 Task: Add Person0000000070 as Team Member of Scrum Project Project0000000035 in Jira. Add Person0000000071 as Team Member of Scrum Project Project0000000036 in Jira. Add Person0000000072 as Team Member of Scrum Project Project0000000036 in Jira. Assign Person0000000069 as Project Lead of Scrum Project Project0000000035 in Jira. Assign Person0000000071 as Project Lead of Scrum Project Project0000000036 in Jira
Action: Mouse moved to (327, 207)
Screenshot: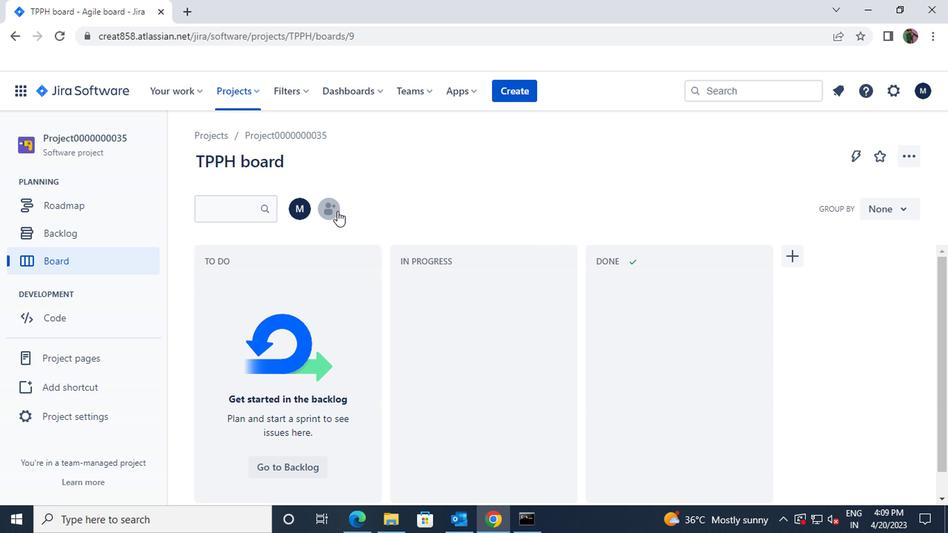 
Action: Mouse pressed left at (327, 207)
Screenshot: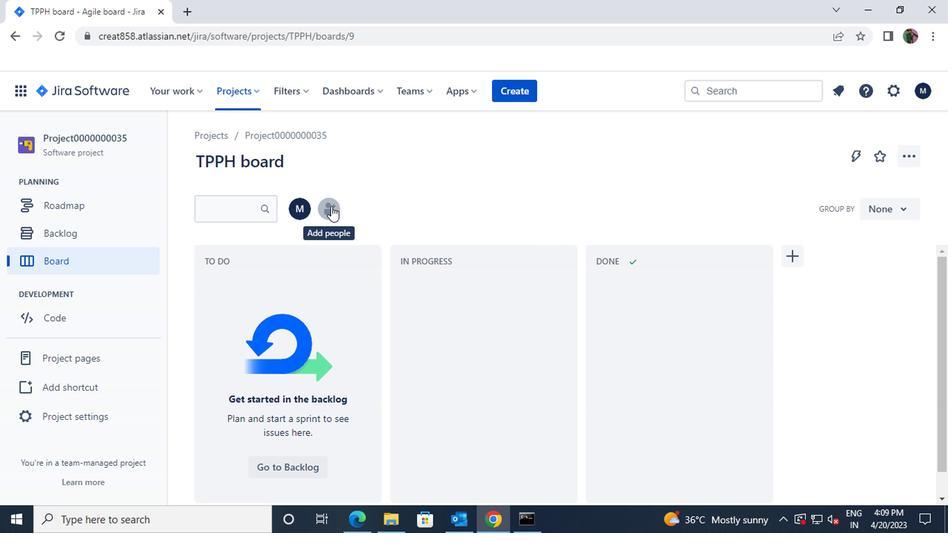 
Action: Mouse moved to (384, 173)
Screenshot: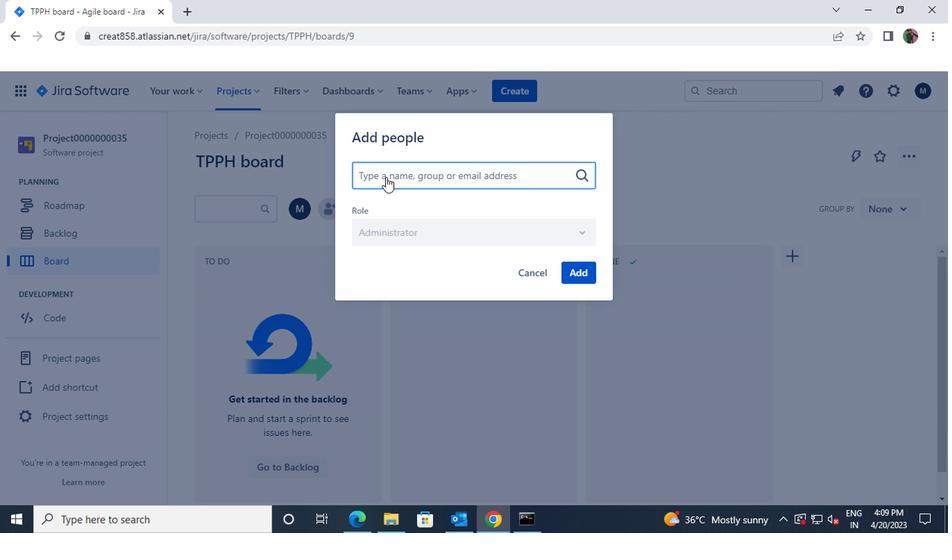 
Action: Key pressed ayush
Screenshot: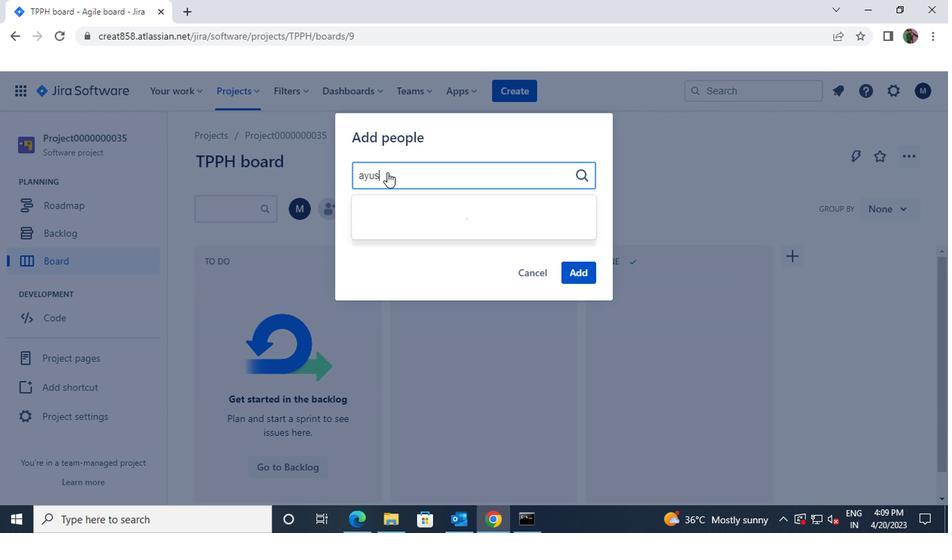 
Action: Mouse moved to (409, 244)
Screenshot: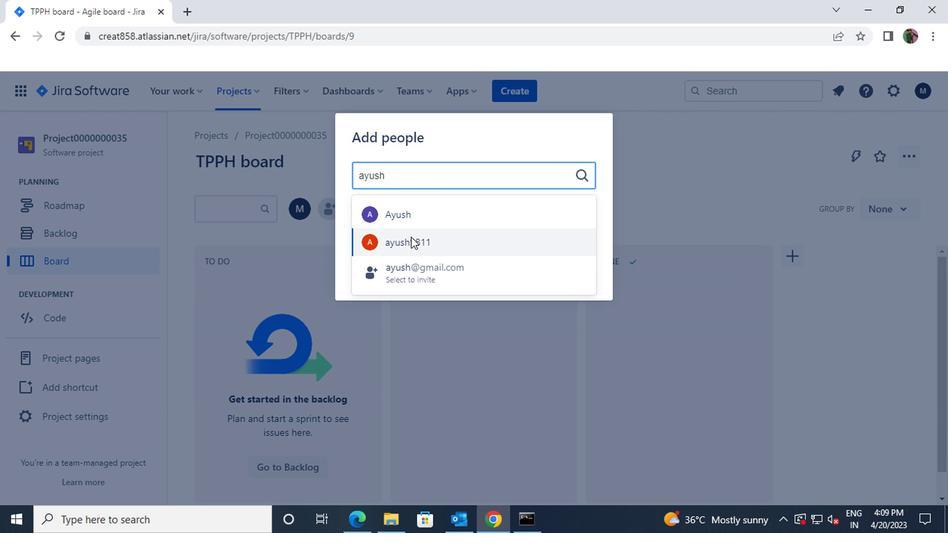 
Action: Mouse pressed left at (409, 244)
Screenshot: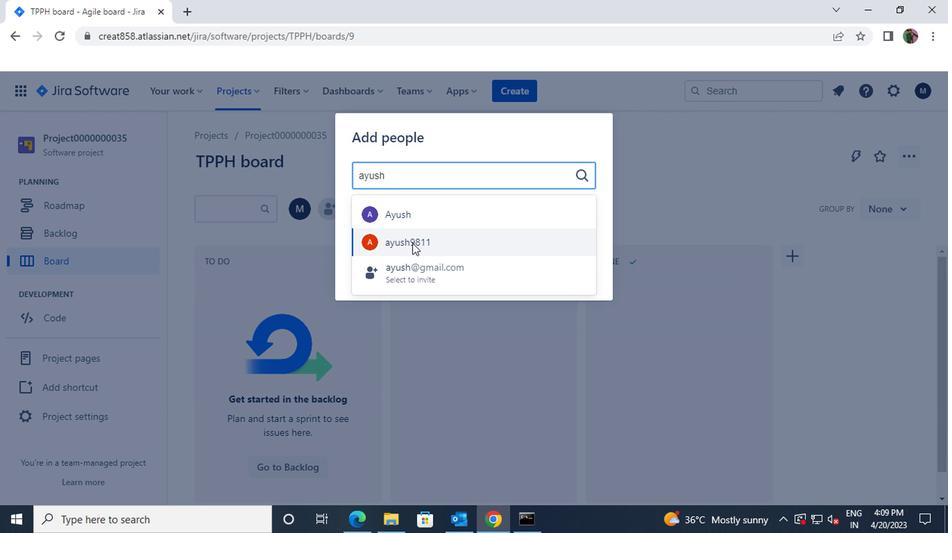 
Action: Mouse moved to (564, 268)
Screenshot: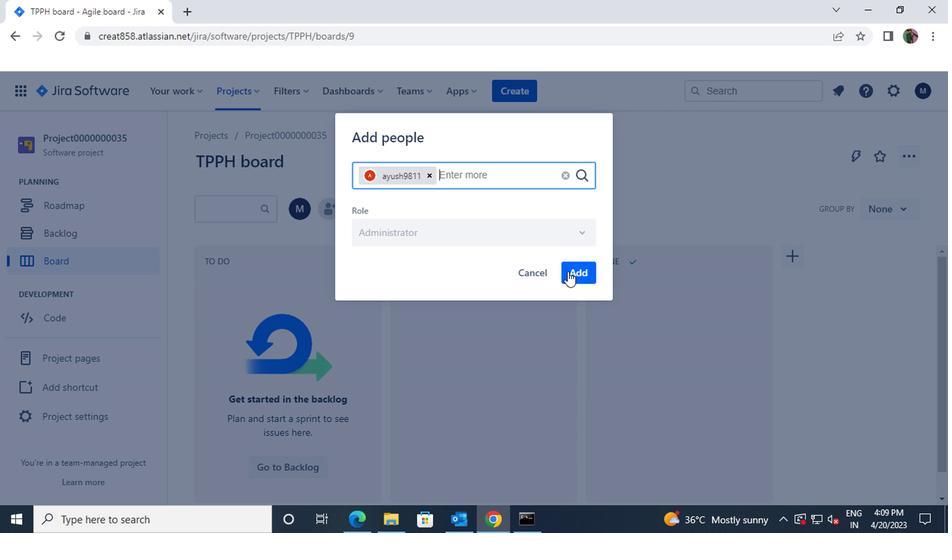 
Action: Mouse pressed left at (564, 268)
Screenshot: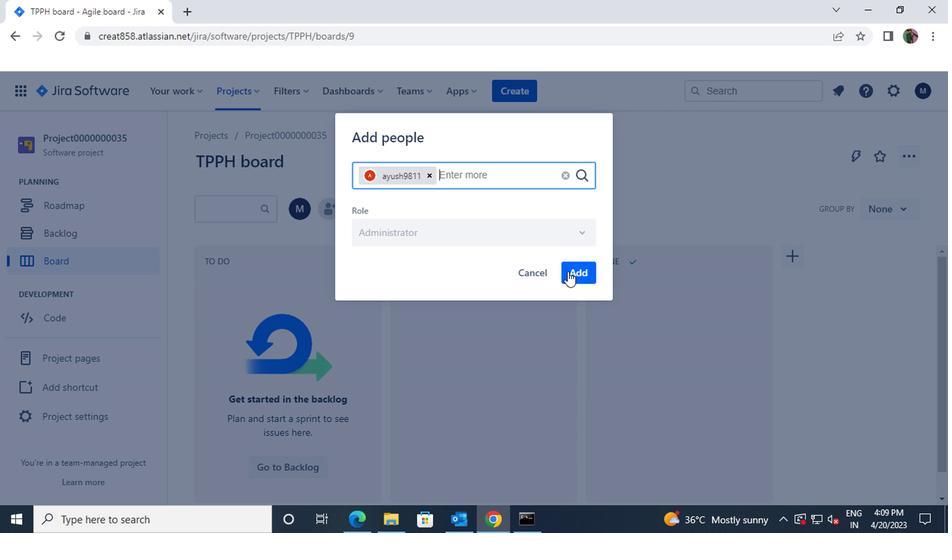 
Action: Mouse moved to (255, 97)
Screenshot: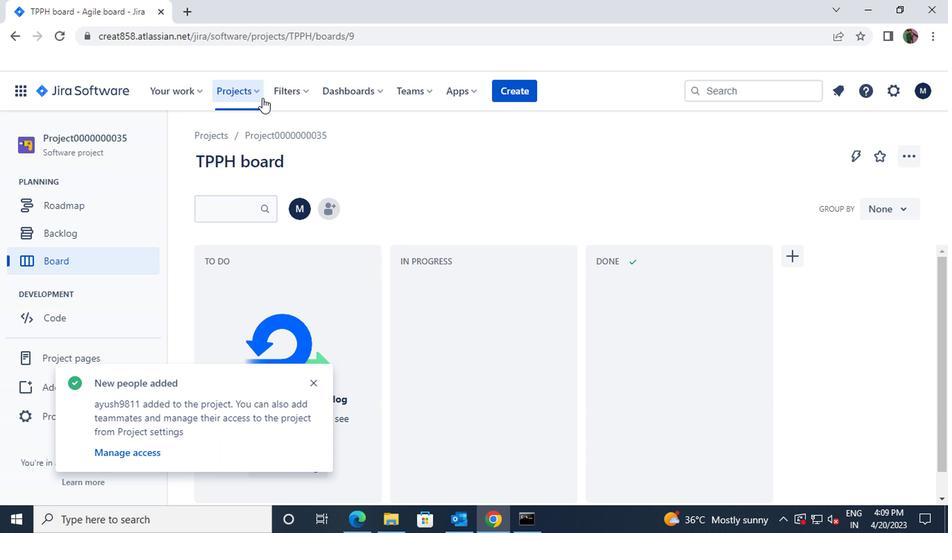 
Action: Mouse pressed left at (255, 97)
Screenshot: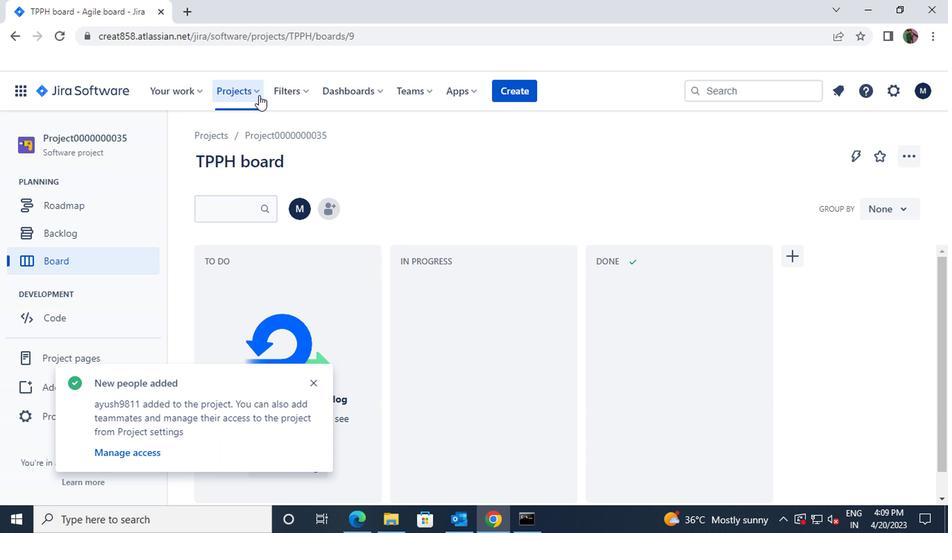 
Action: Mouse moved to (304, 190)
Screenshot: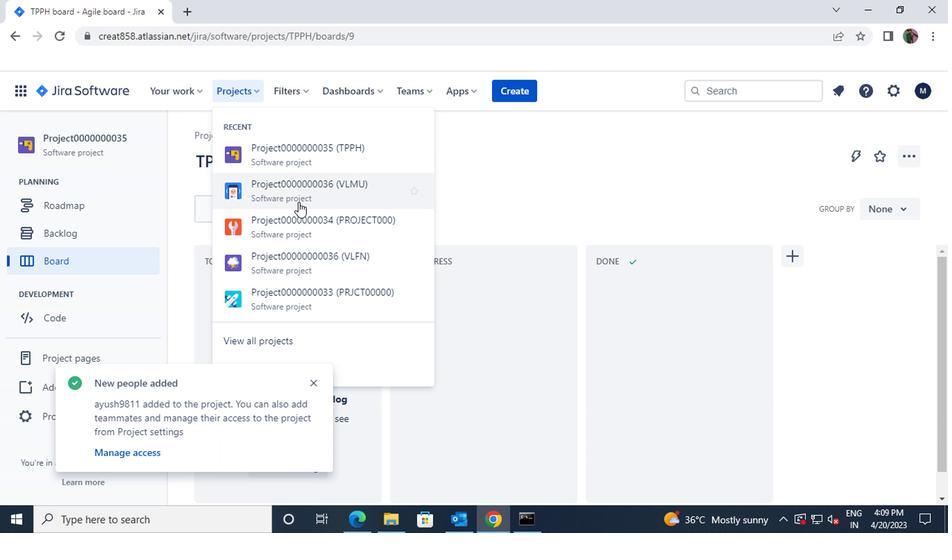 
Action: Mouse pressed left at (304, 190)
Screenshot: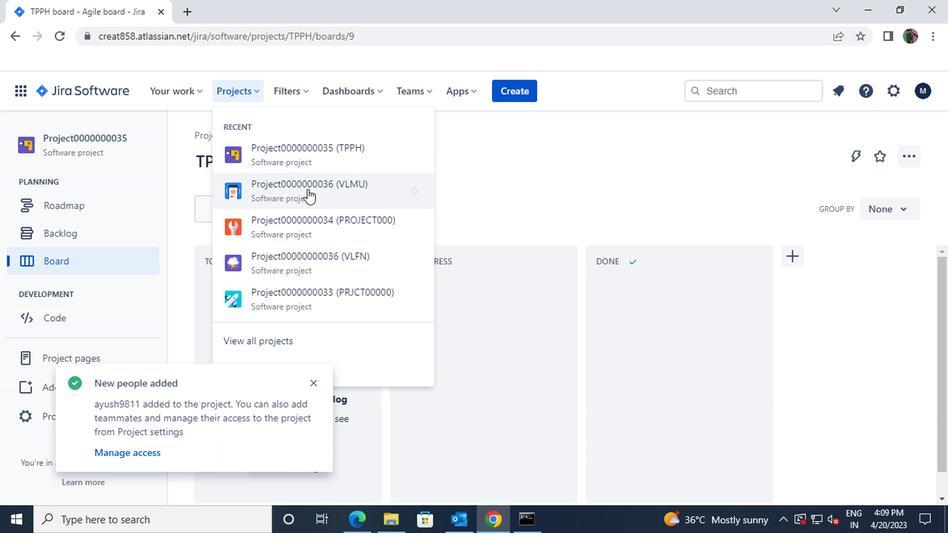 
Action: Mouse moved to (324, 205)
Screenshot: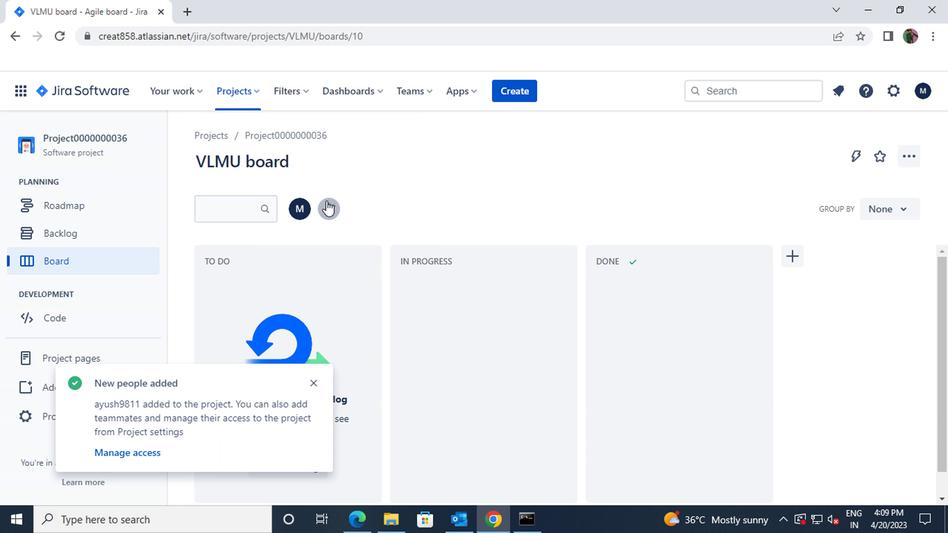 
Action: Mouse pressed left at (324, 205)
Screenshot: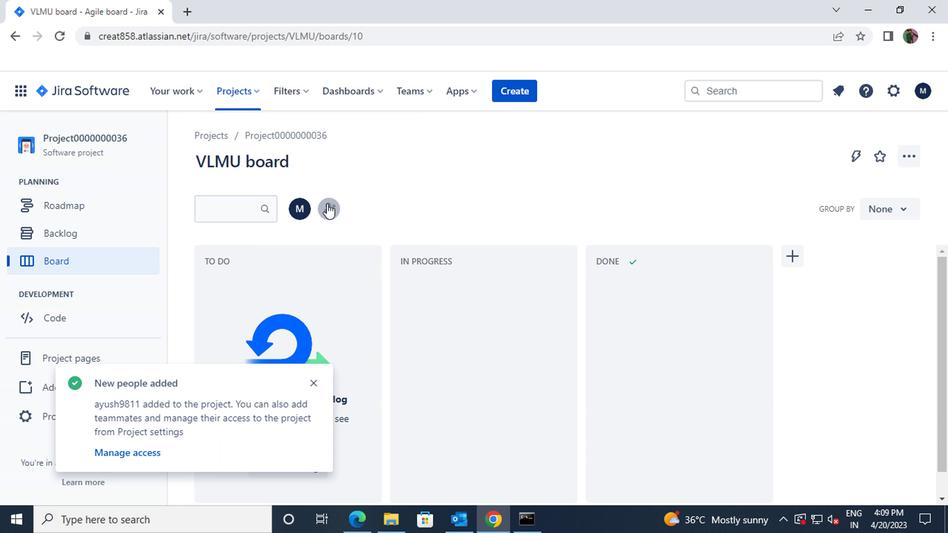 
Action: Key pressed nikrathi
Screenshot: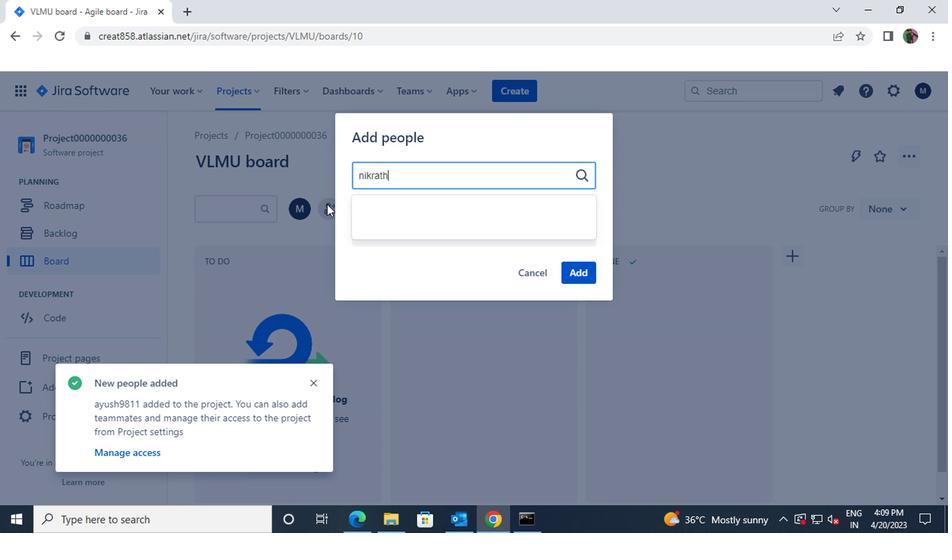 
Action: Mouse moved to (415, 218)
Screenshot: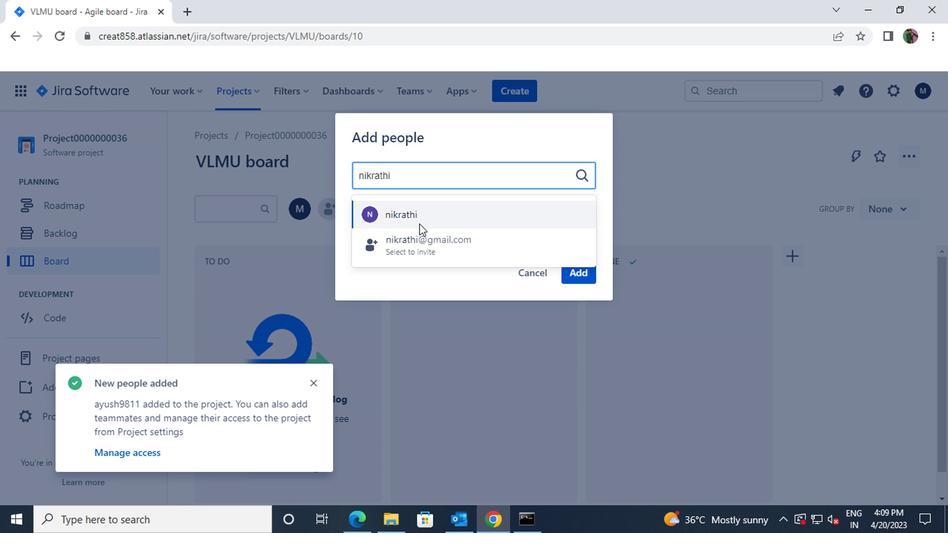 
Action: Mouse pressed left at (415, 218)
Screenshot: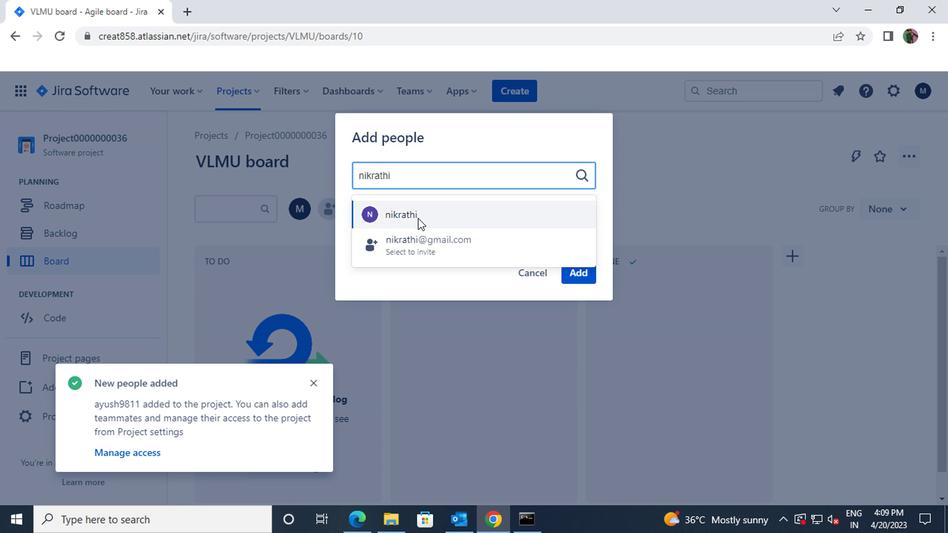 
Action: Mouse moved to (576, 277)
Screenshot: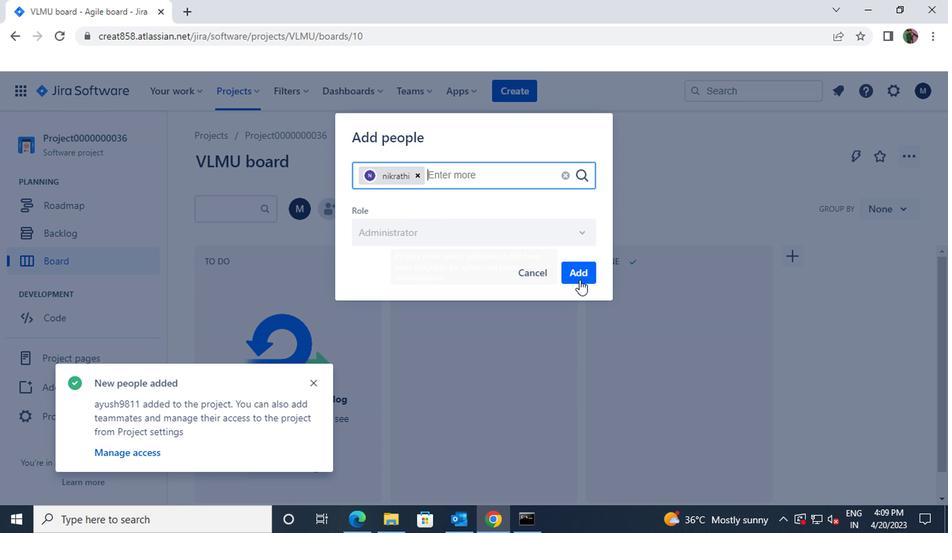 
Action: Mouse pressed left at (576, 277)
Screenshot: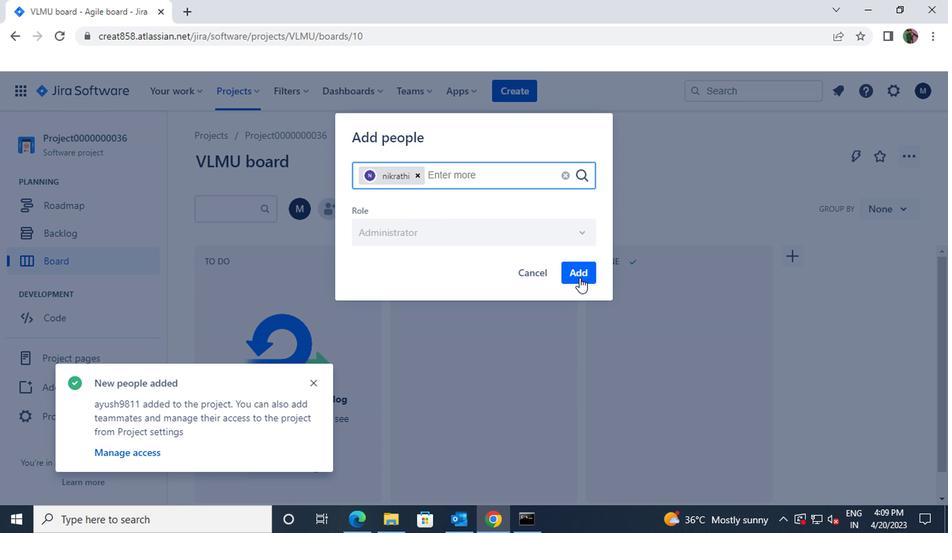 
Action: Mouse moved to (328, 210)
Screenshot: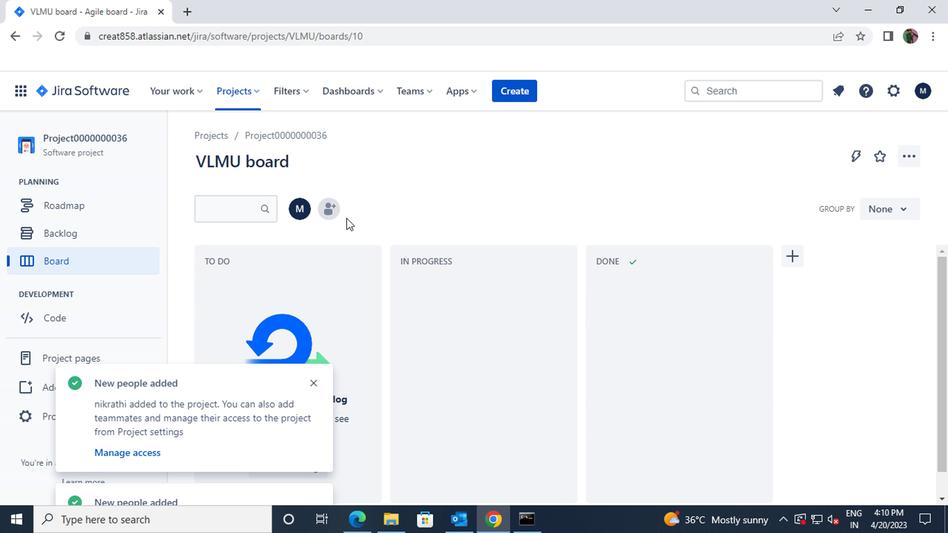 
Action: Mouse pressed left at (328, 210)
Screenshot: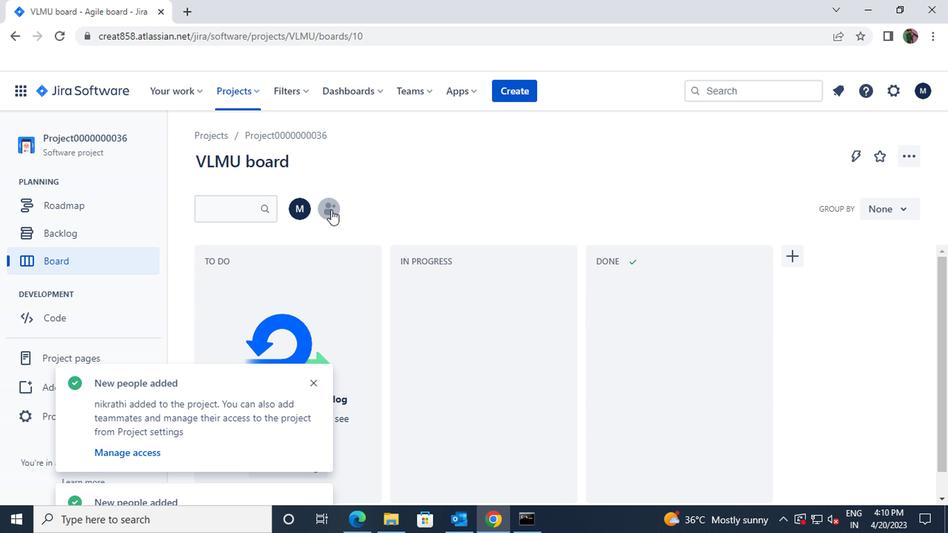 
Action: Mouse moved to (359, 195)
Screenshot: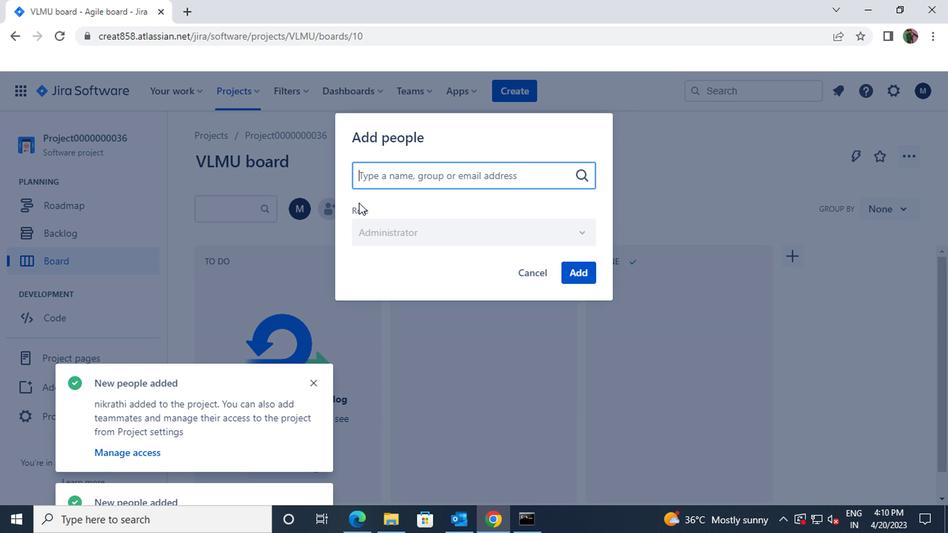 
Action: Key pressed partee
Screenshot: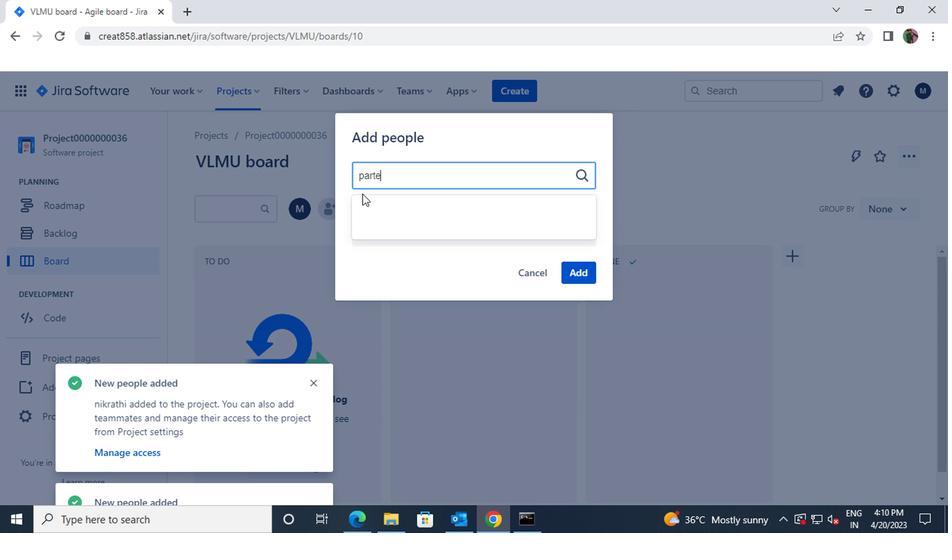 
Action: Mouse moved to (401, 209)
Screenshot: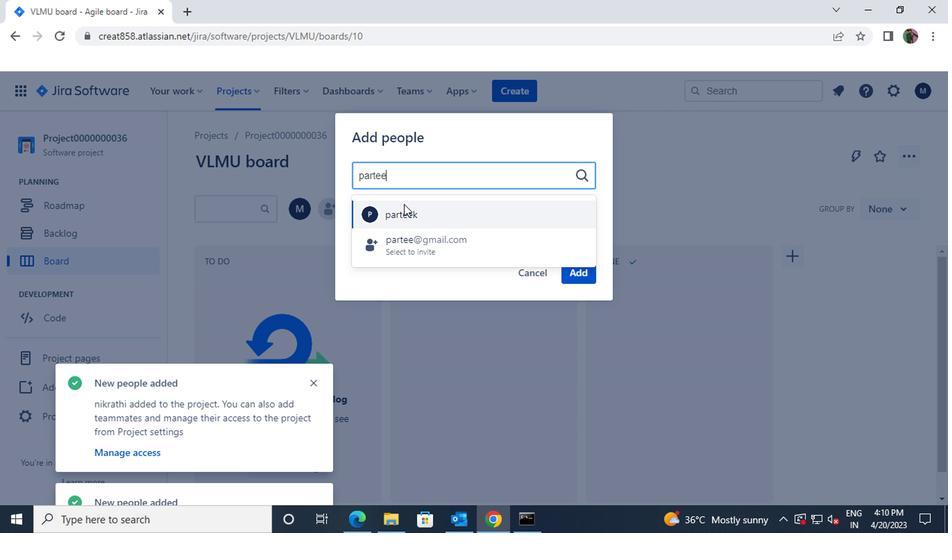 
Action: Mouse pressed left at (401, 209)
Screenshot: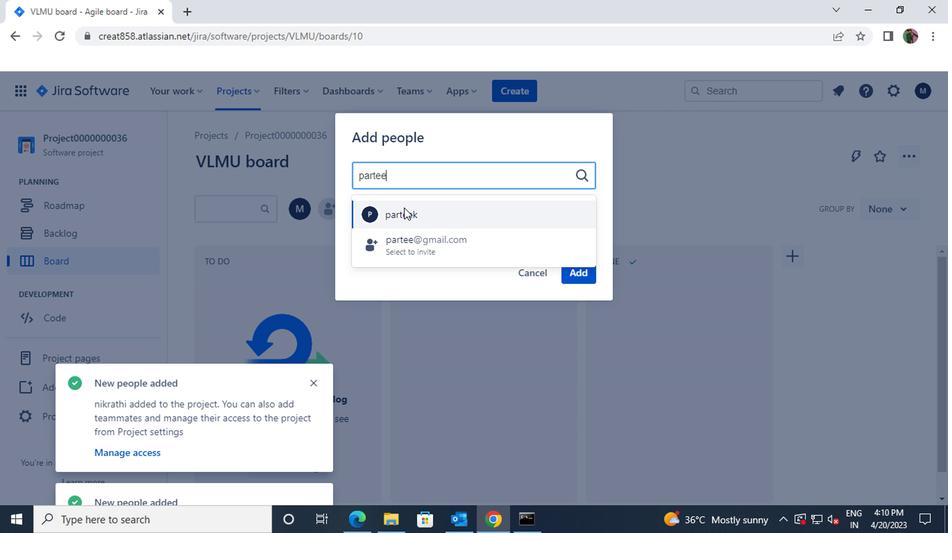
Action: Mouse moved to (569, 269)
Screenshot: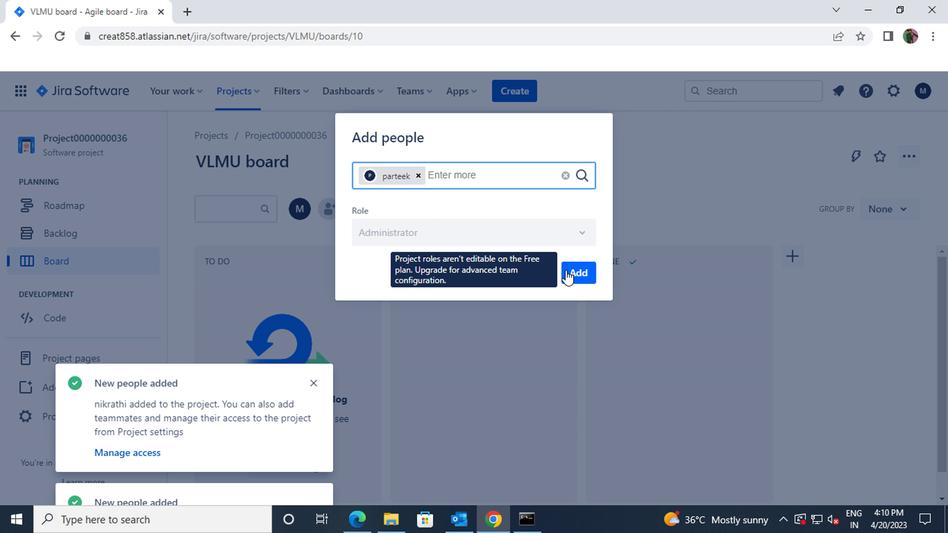 
Action: Mouse pressed left at (569, 269)
Screenshot: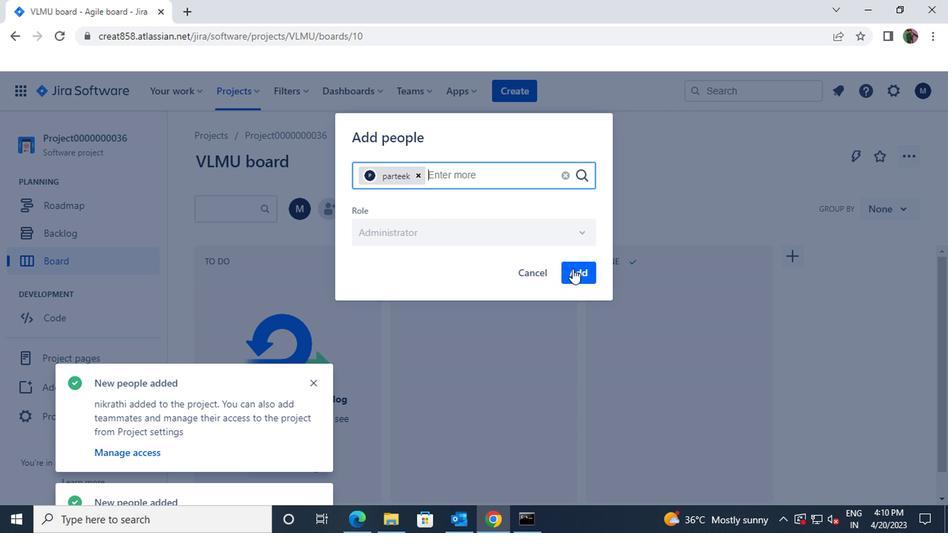 
Action: Mouse moved to (249, 97)
Screenshot: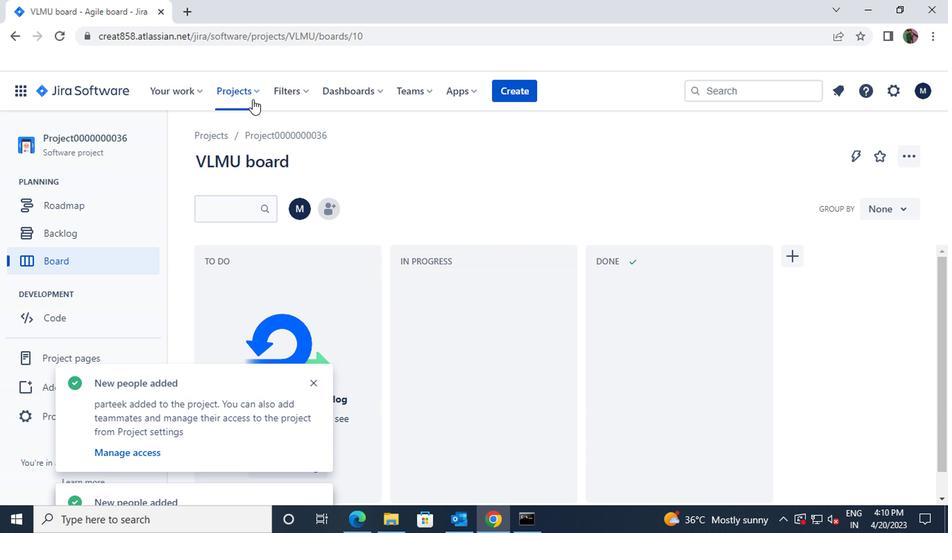 
Action: Mouse pressed left at (249, 97)
Screenshot: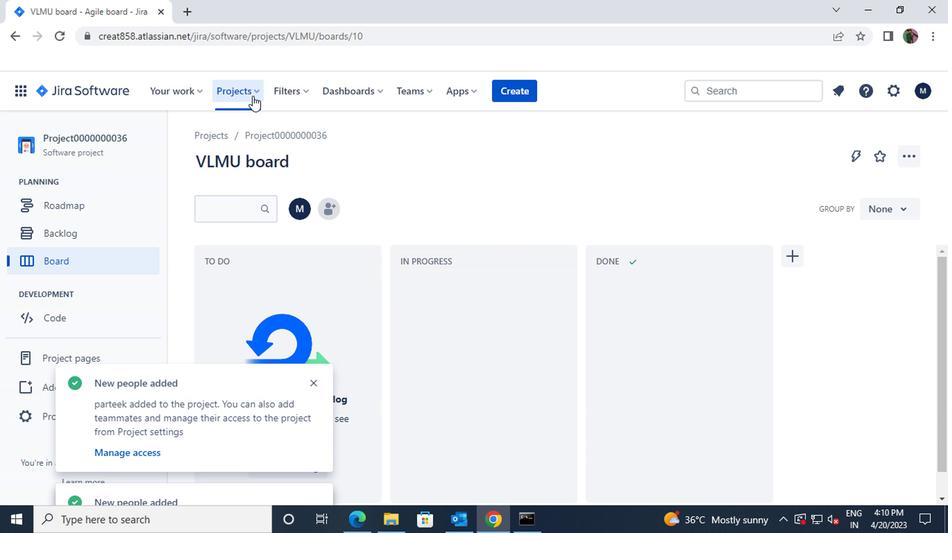 
Action: Mouse moved to (291, 184)
Screenshot: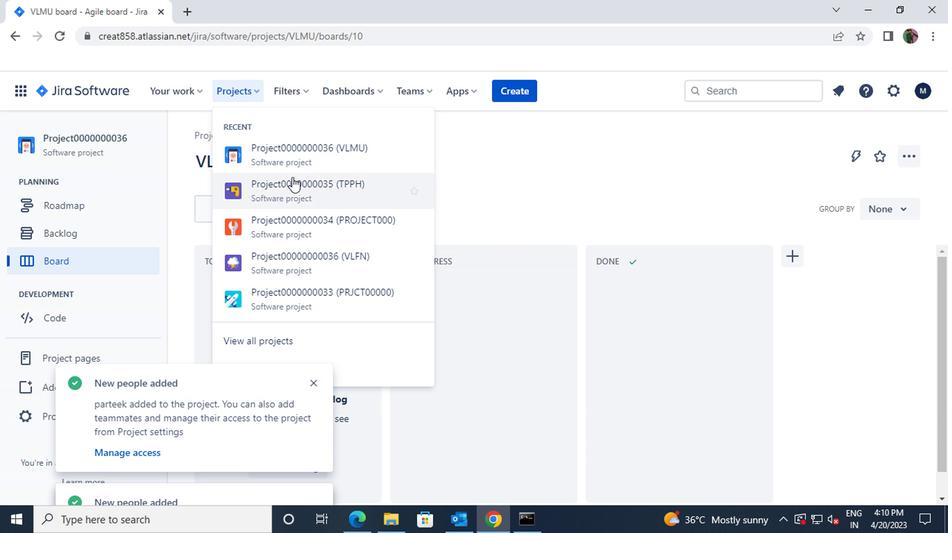 
Action: Mouse pressed left at (291, 184)
Screenshot: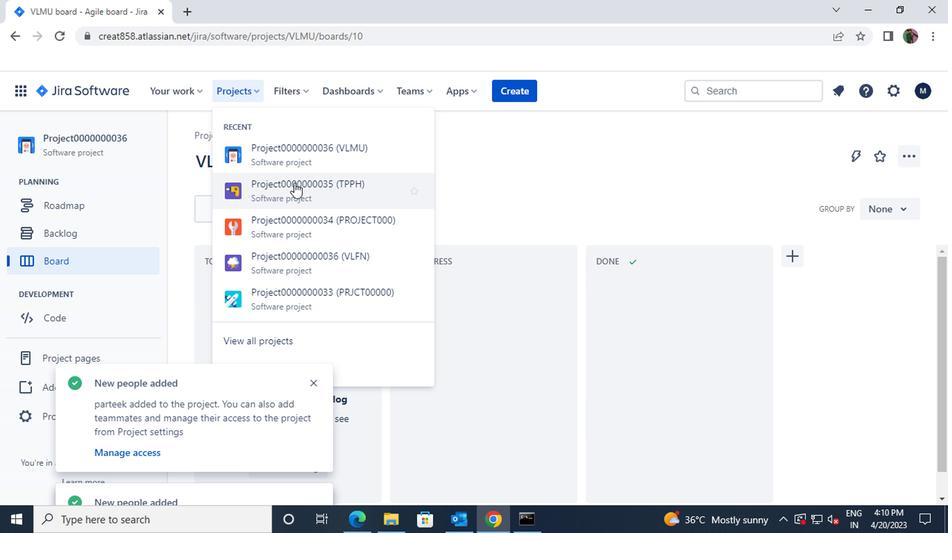 
Action: Mouse moved to (30, 422)
Screenshot: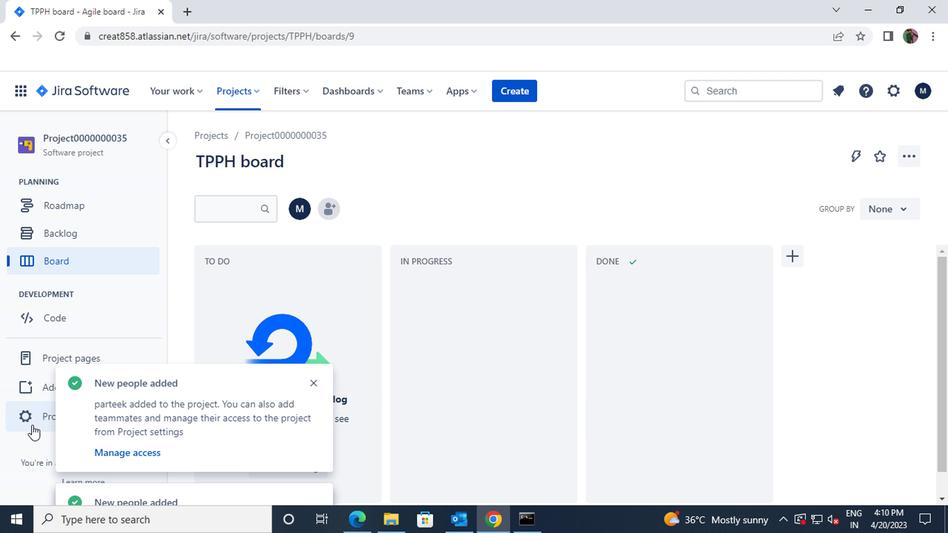 
Action: Mouse pressed left at (30, 422)
Screenshot: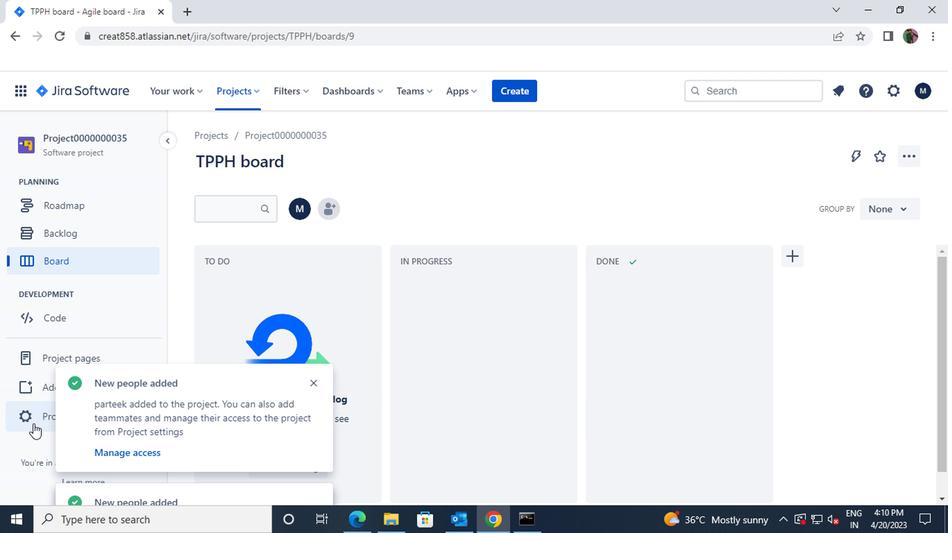 
Action: Mouse moved to (485, 378)
Screenshot: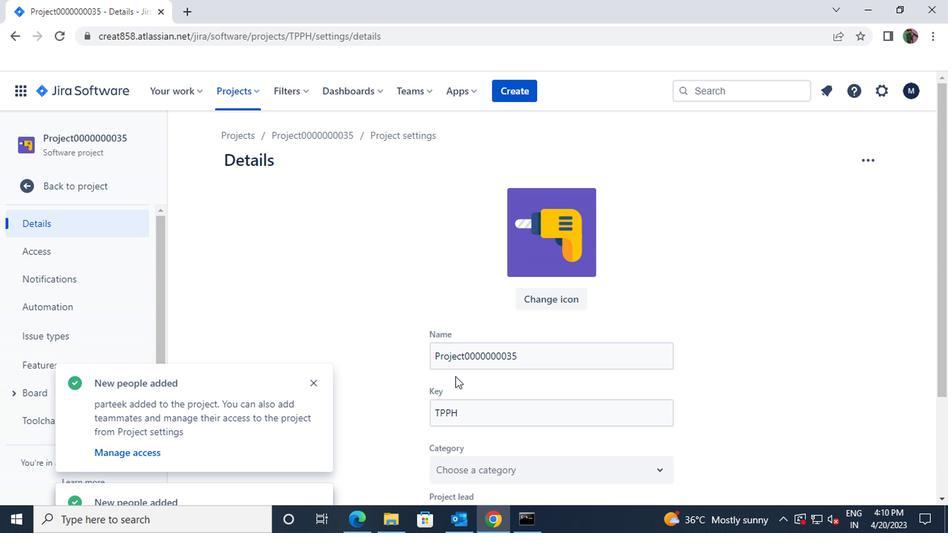 
Action: Mouse scrolled (485, 378) with delta (0, 0)
Screenshot: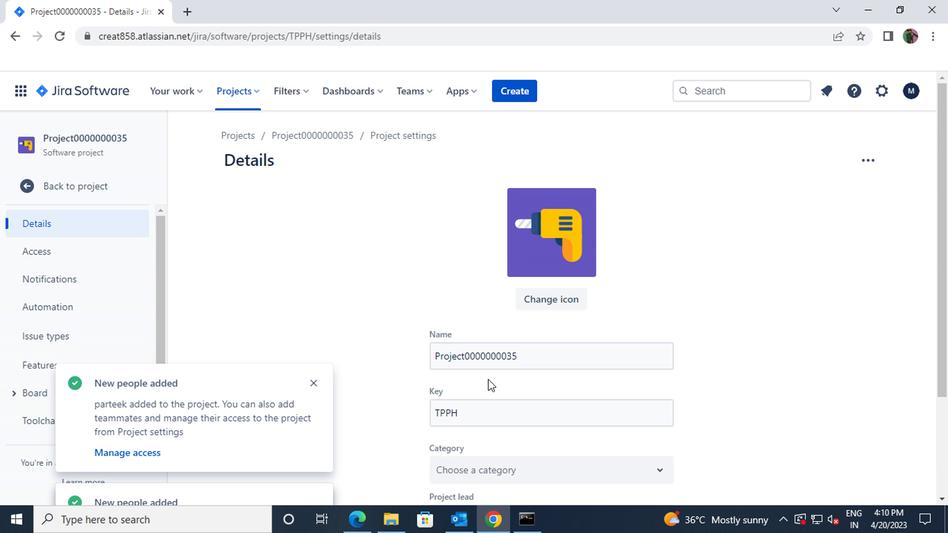 
Action: Mouse scrolled (485, 378) with delta (0, 0)
Screenshot: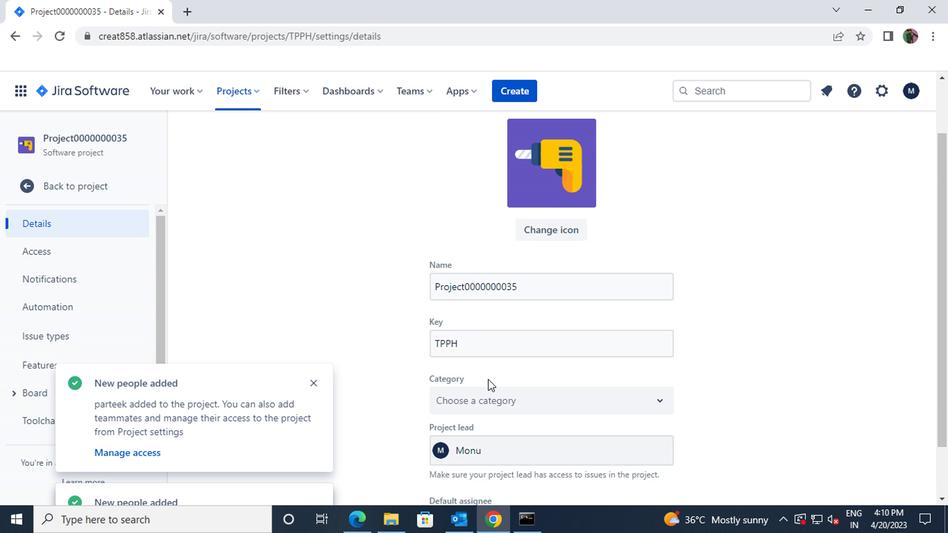 
Action: Mouse moved to (480, 382)
Screenshot: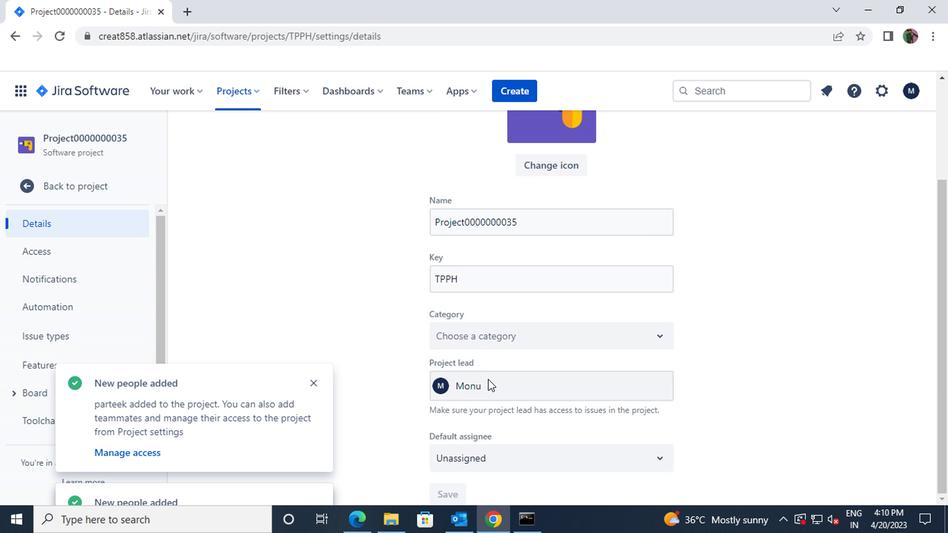 
Action: Mouse pressed left at (480, 382)
Screenshot: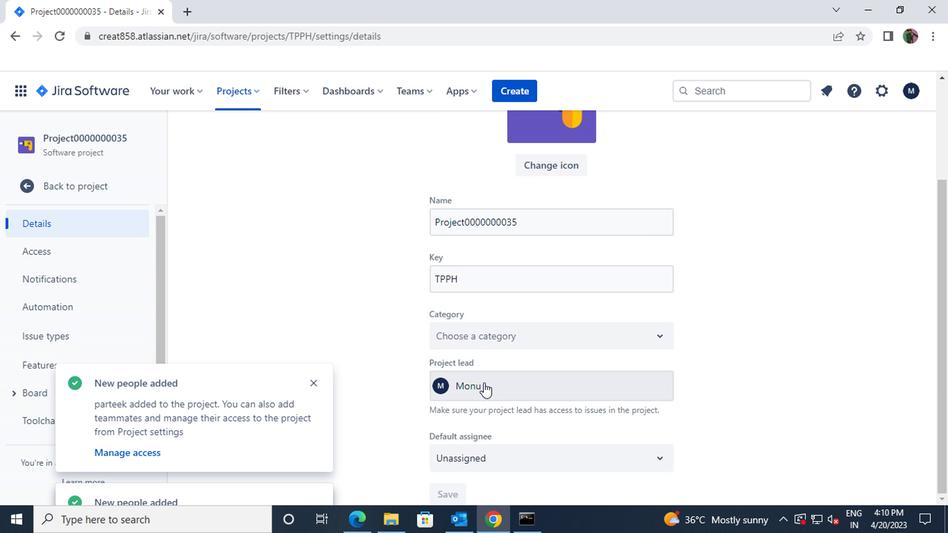 
Action: Mouse moved to (485, 340)
Screenshot: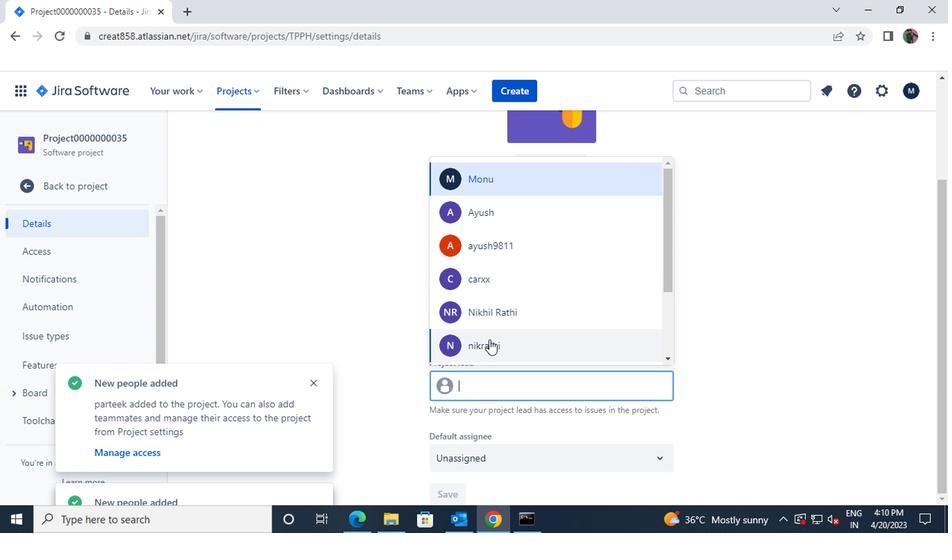 
Action: Mouse scrolled (485, 339) with delta (0, 0)
Screenshot: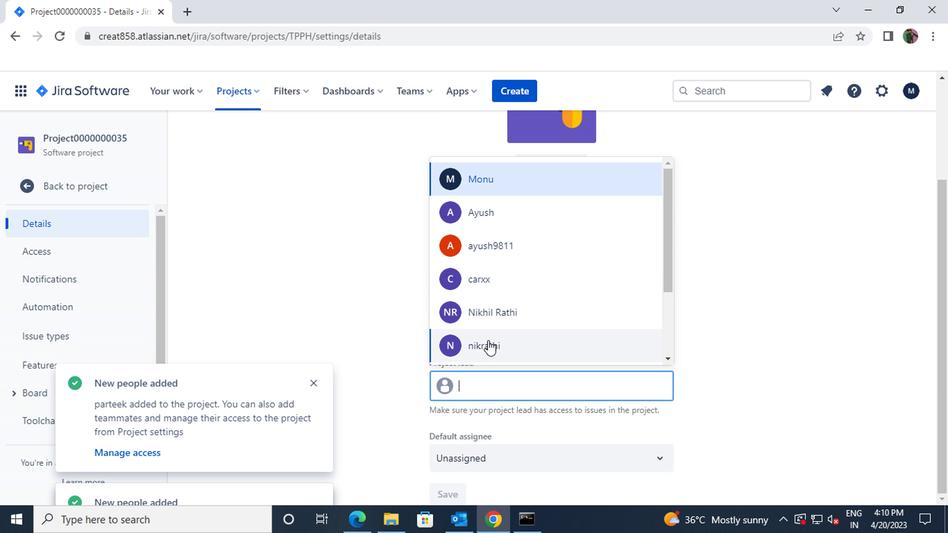 
Action: Mouse scrolled (485, 339) with delta (0, 0)
Screenshot: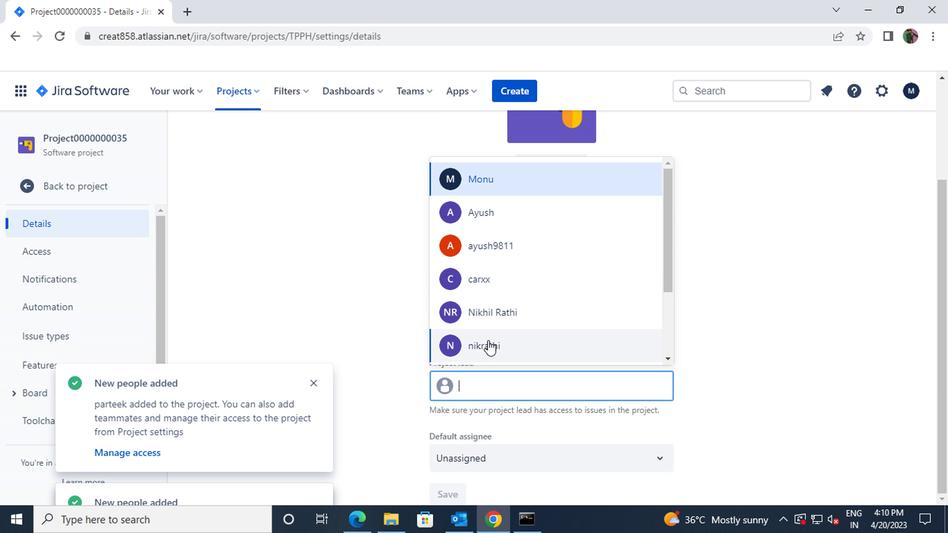 
Action: Mouse pressed left at (485, 340)
Screenshot: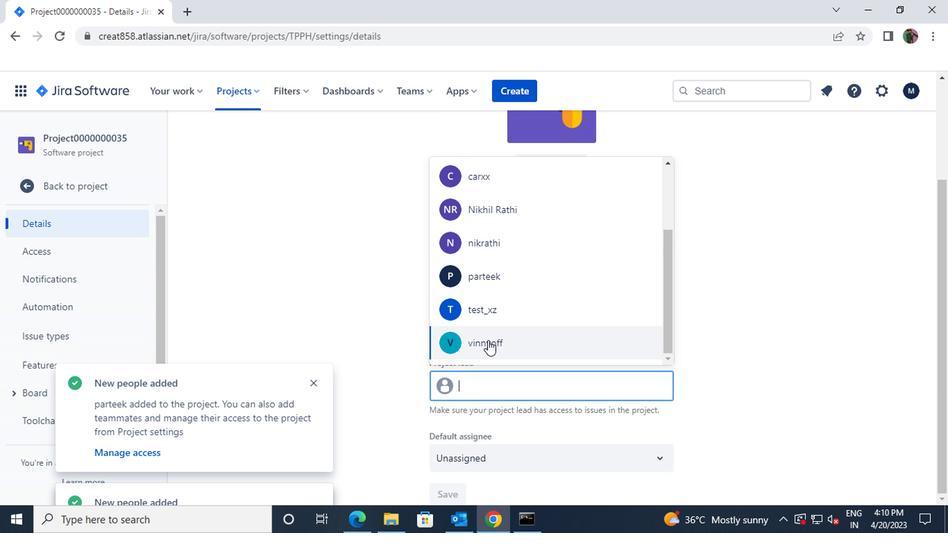 
Action: Mouse scrolled (485, 339) with delta (0, 0)
Screenshot: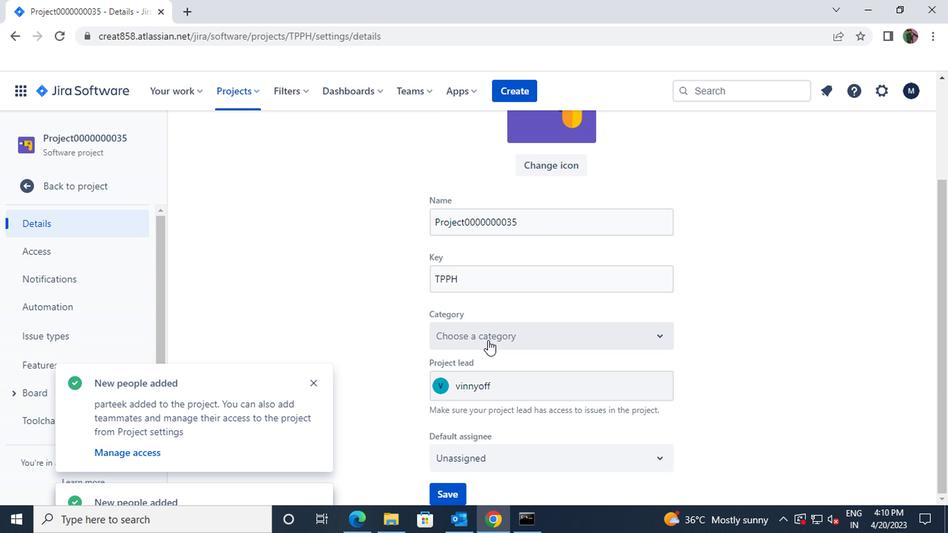 
Action: Mouse moved to (452, 489)
Screenshot: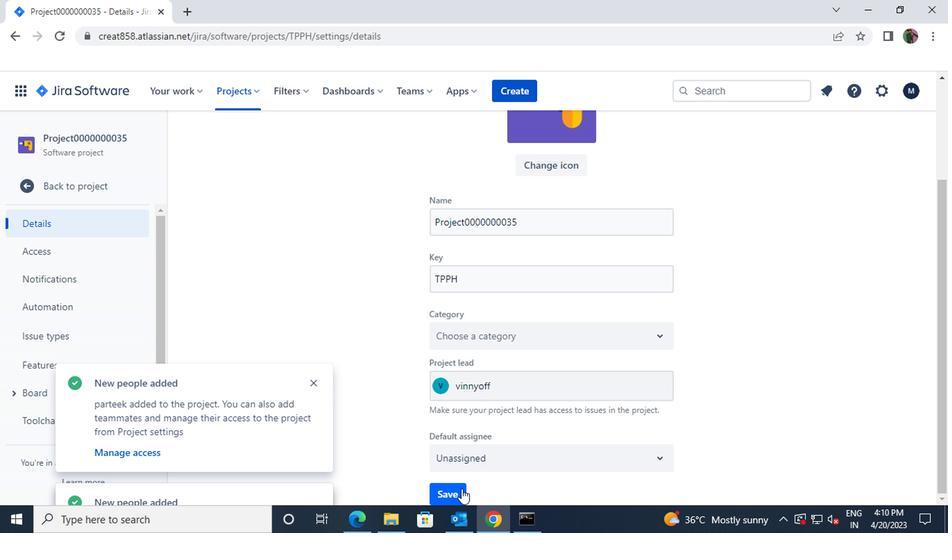 
Action: Mouse pressed left at (452, 489)
Screenshot: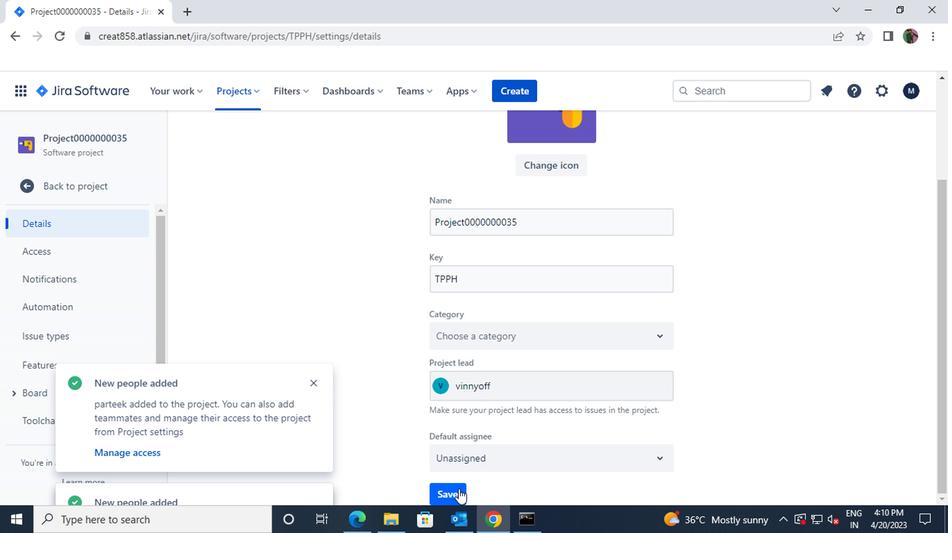 
